 Task: Toggle the rebase when sync option in the git.
Action: Mouse moved to (20, 550)
Screenshot: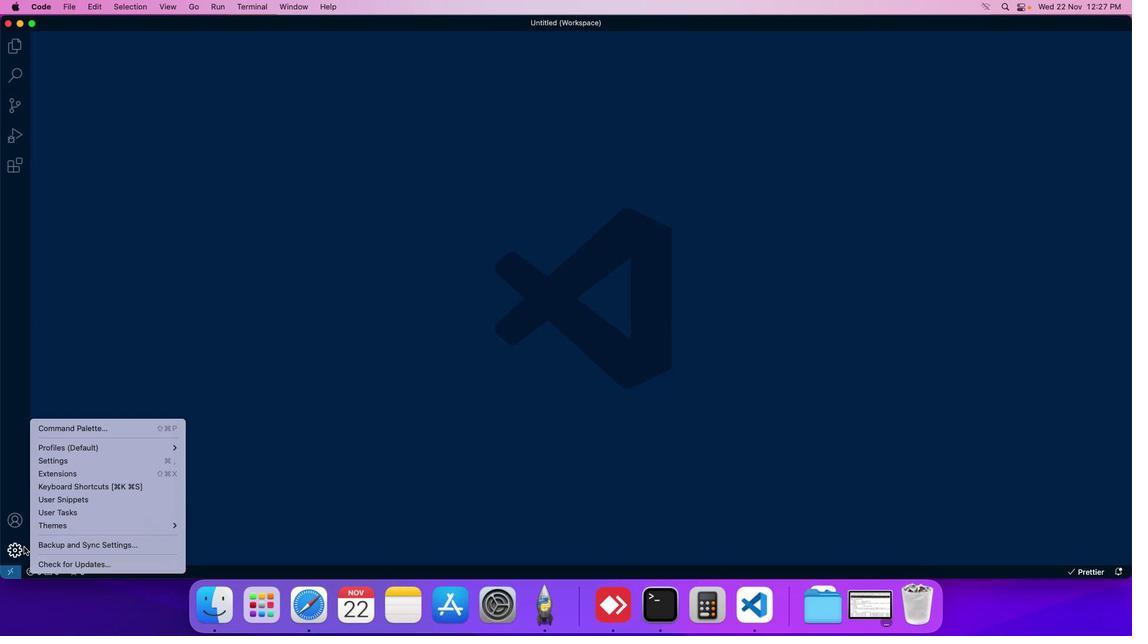 
Action: Mouse pressed left at (20, 550)
Screenshot: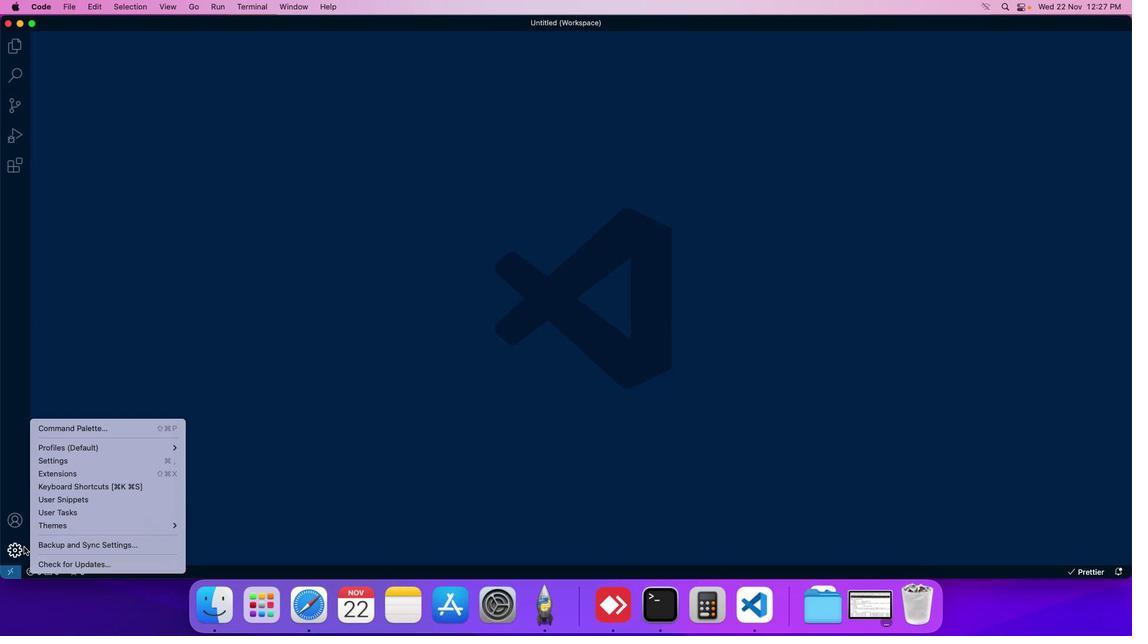 
Action: Mouse moved to (66, 463)
Screenshot: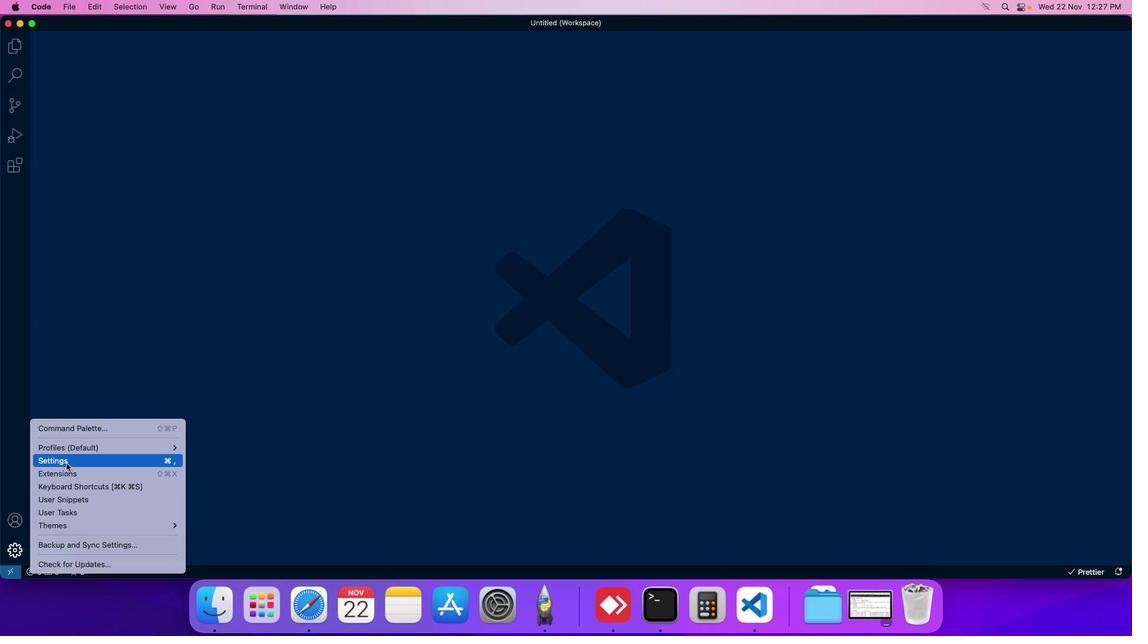 
Action: Mouse pressed left at (66, 463)
Screenshot: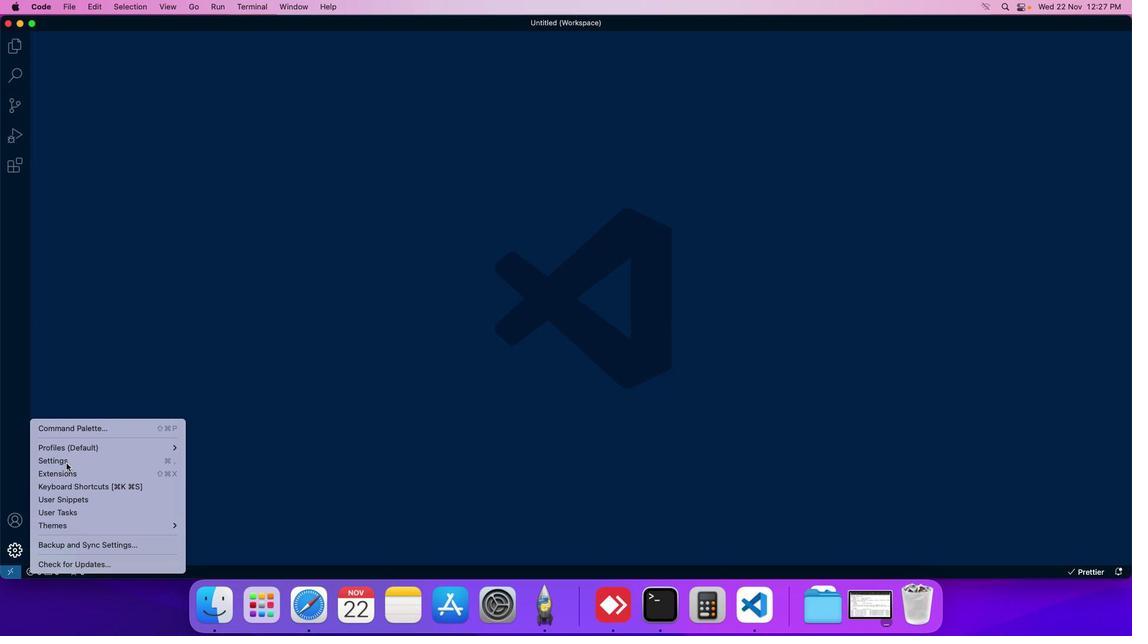 
Action: Mouse moved to (284, 97)
Screenshot: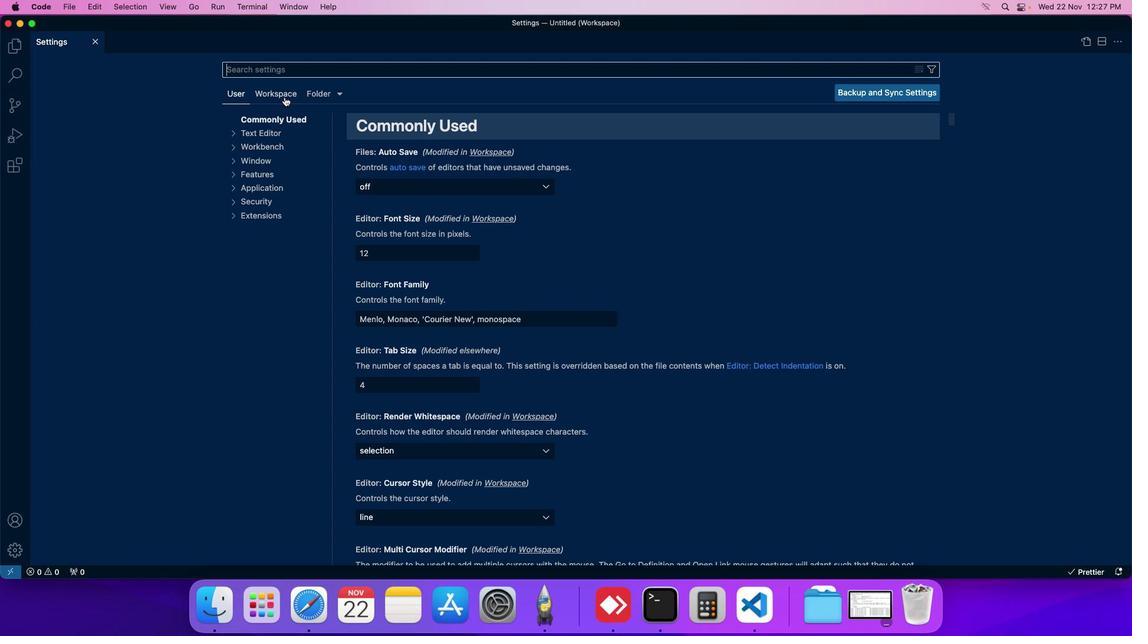 
Action: Mouse pressed left at (284, 97)
Screenshot: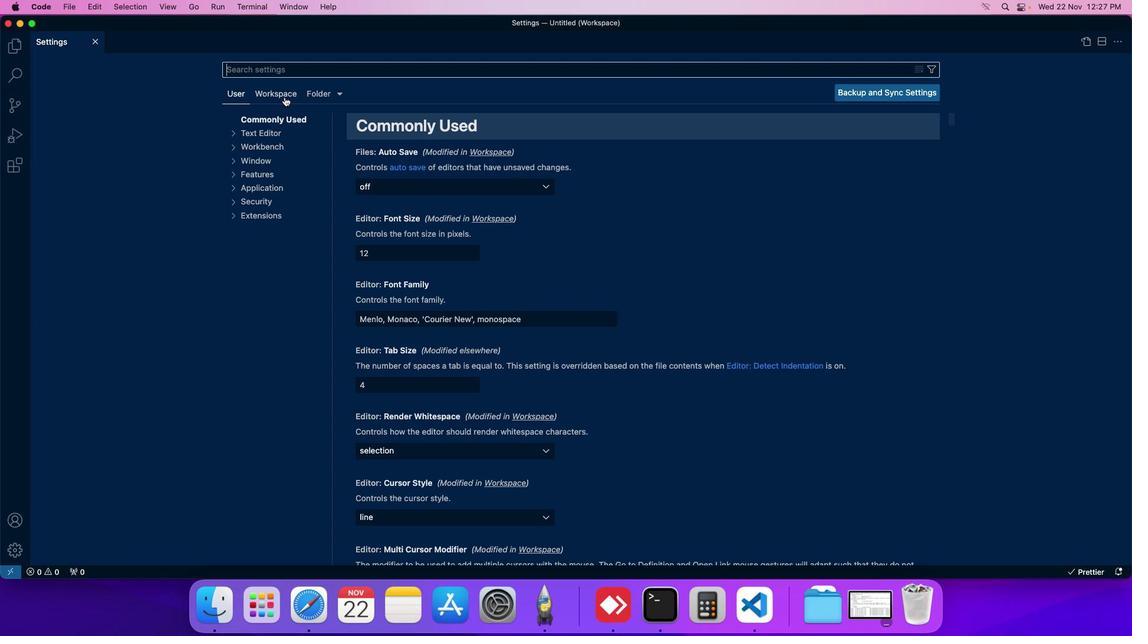 
Action: Mouse moved to (274, 199)
Screenshot: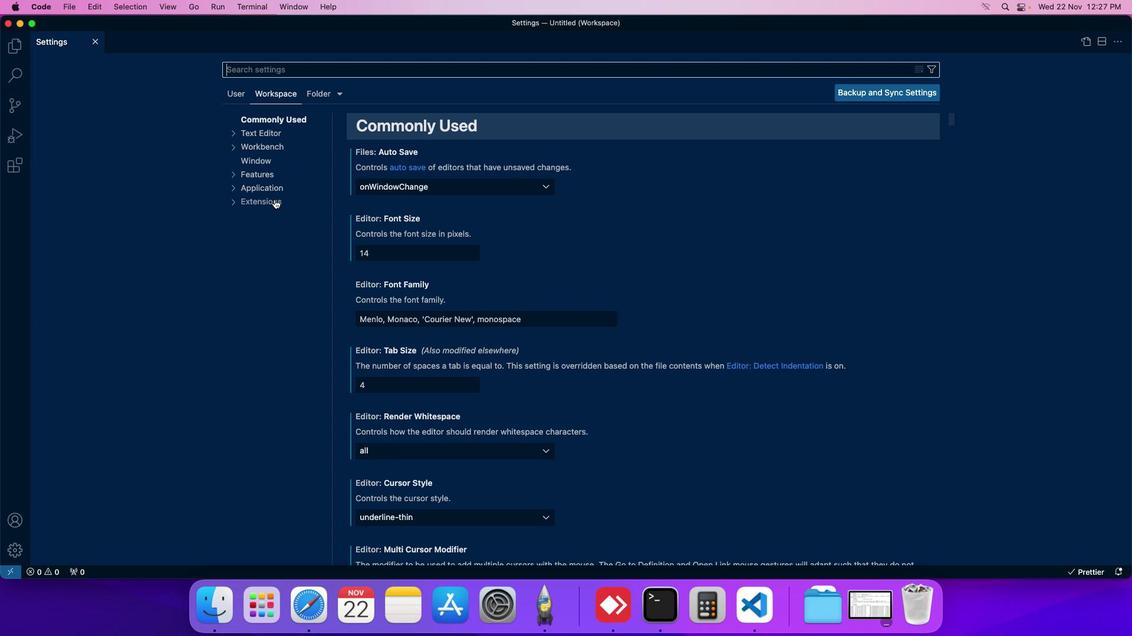 
Action: Mouse pressed left at (274, 199)
Screenshot: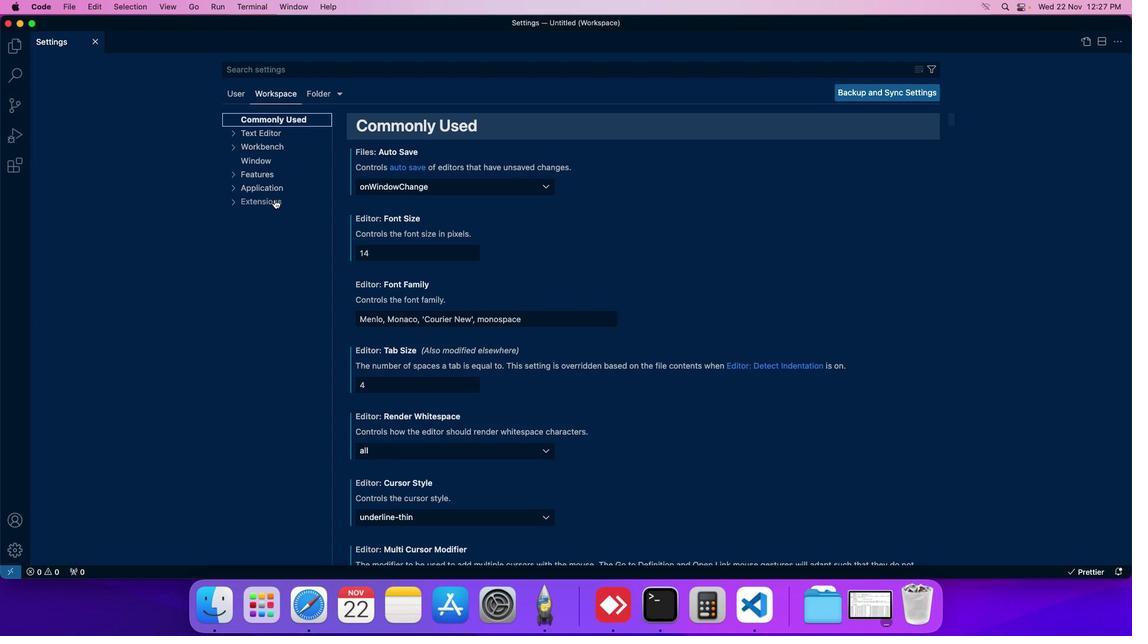 
Action: Mouse moved to (270, 254)
Screenshot: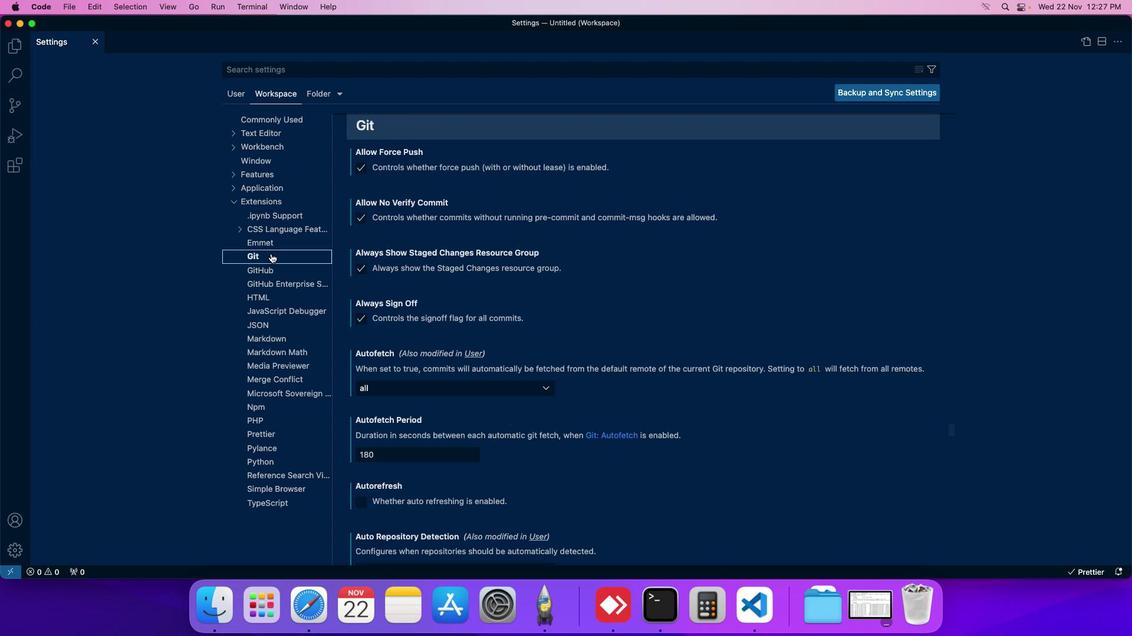 
Action: Mouse pressed left at (270, 254)
Screenshot: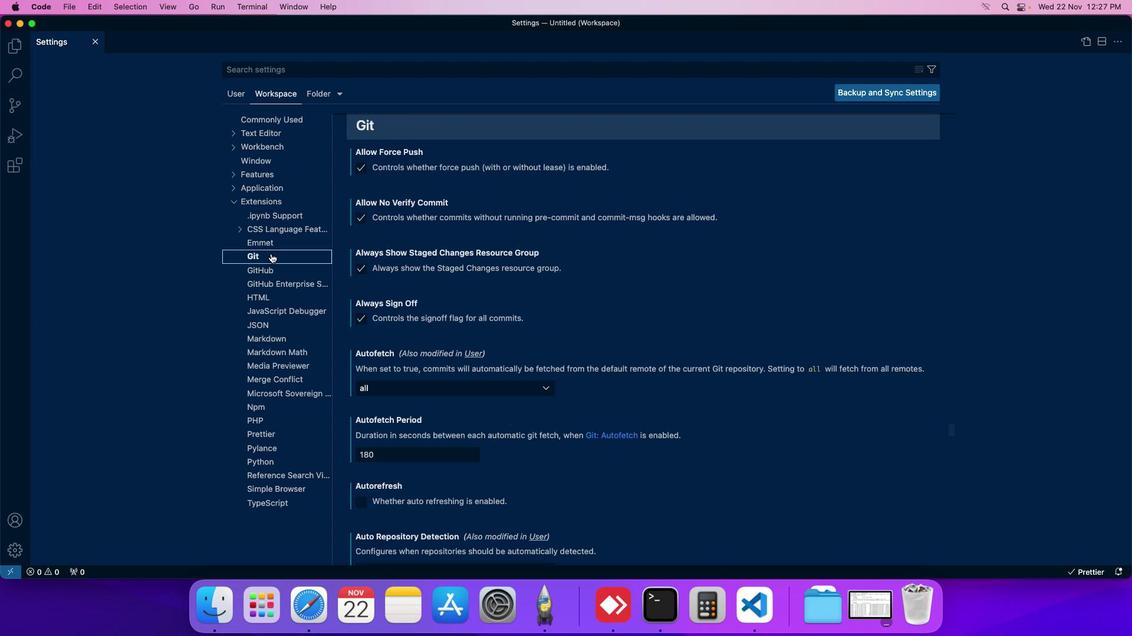 
Action: Mouse moved to (439, 298)
Screenshot: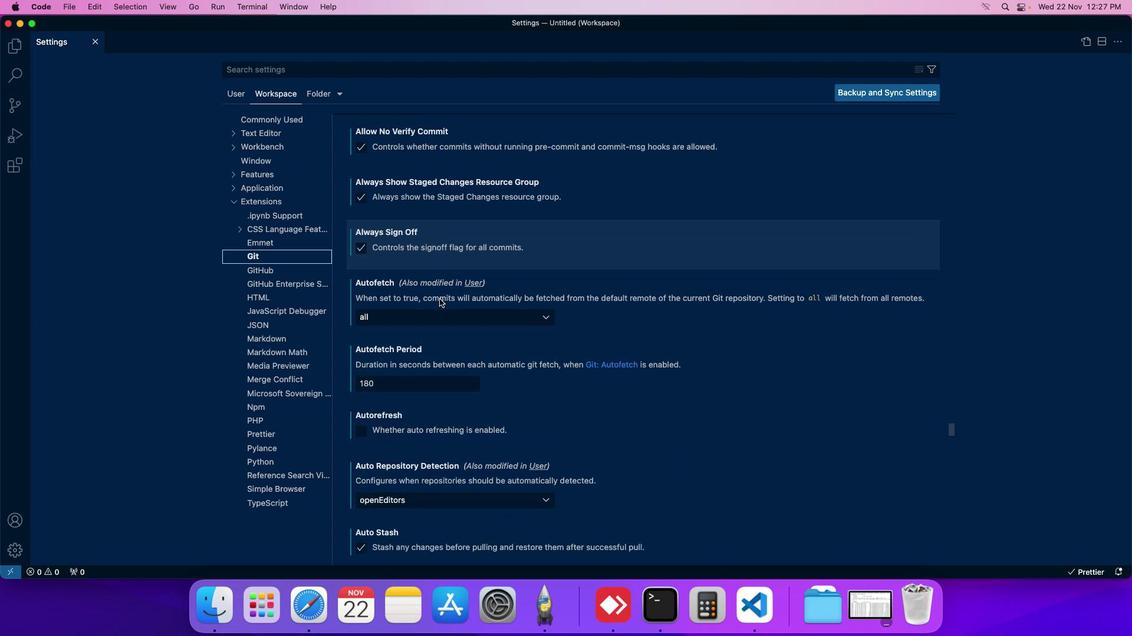 
Action: Mouse scrolled (439, 298) with delta (0, 0)
Screenshot: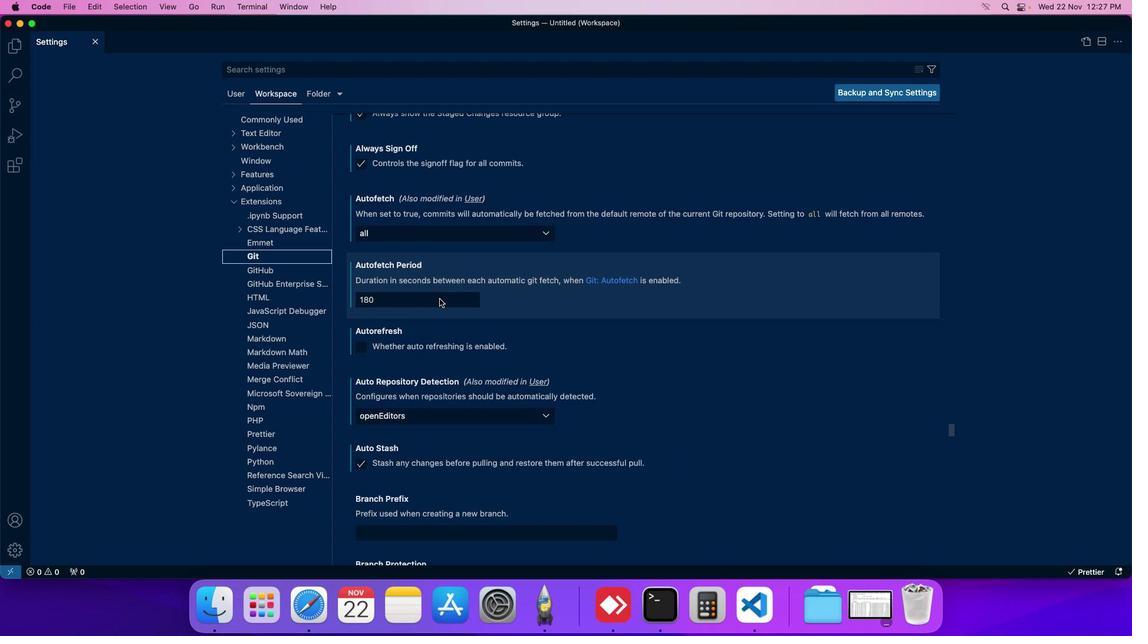 
Action: Mouse scrolled (439, 298) with delta (0, 0)
Screenshot: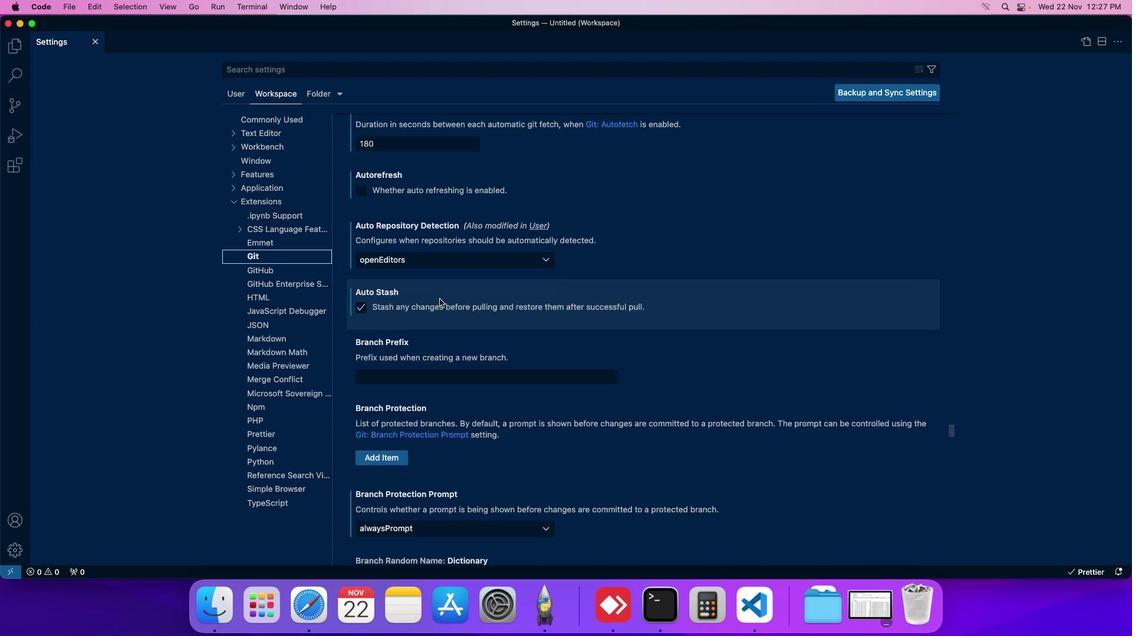
Action: Mouse scrolled (439, 298) with delta (0, 0)
Screenshot: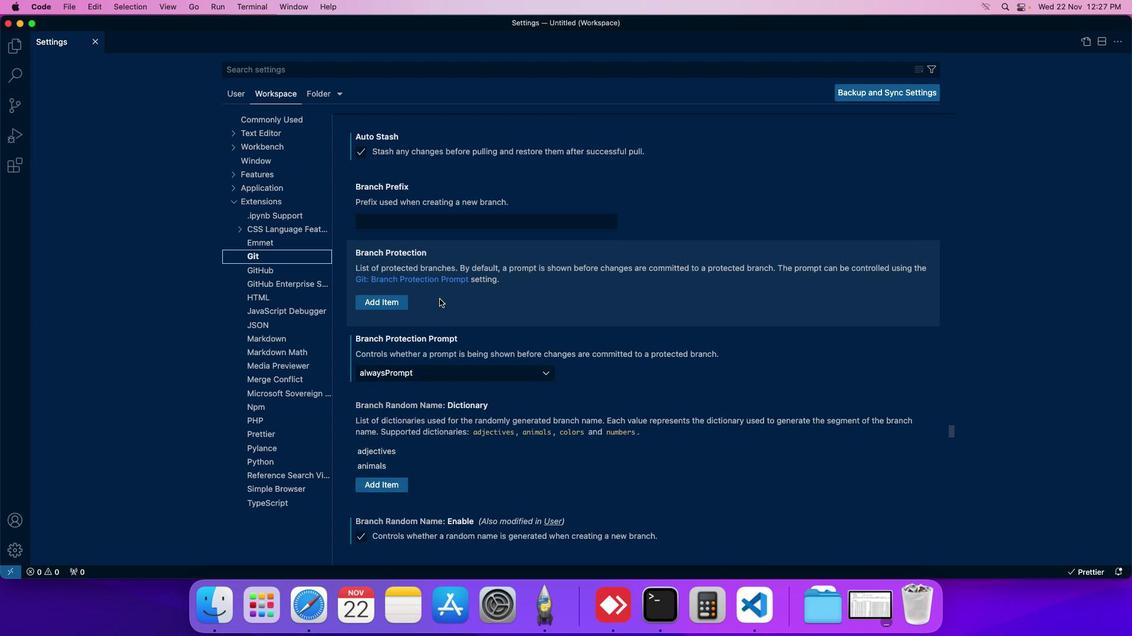 
Action: Mouse scrolled (439, 298) with delta (0, 0)
Screenshot: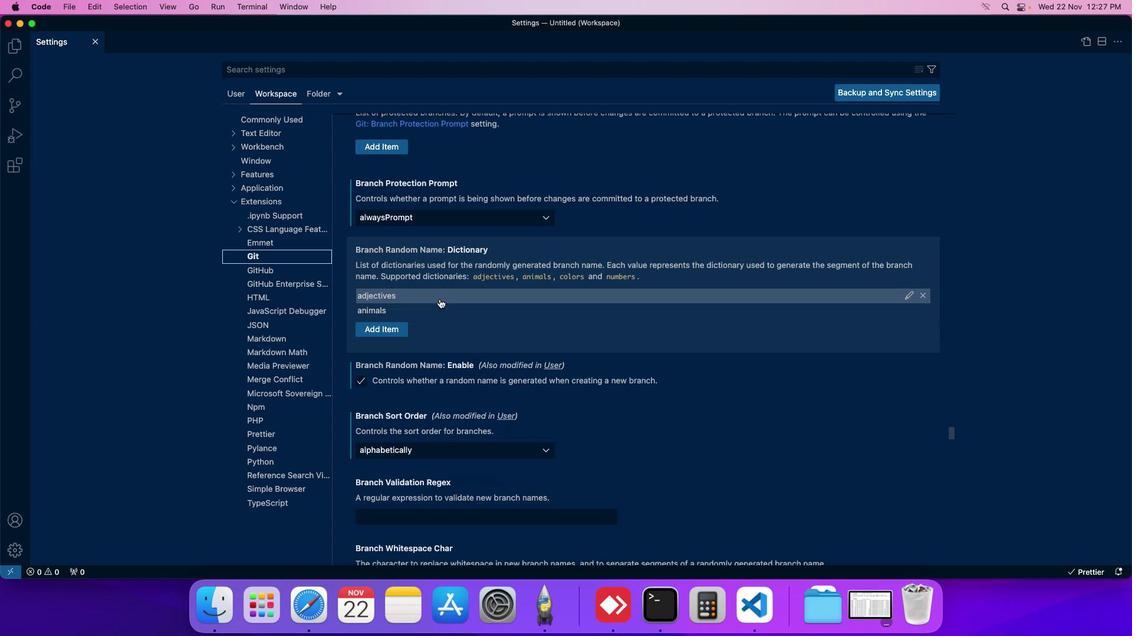 
Action: Mouse scrolled (439, 298) with delta (0, 0)
Screenshot: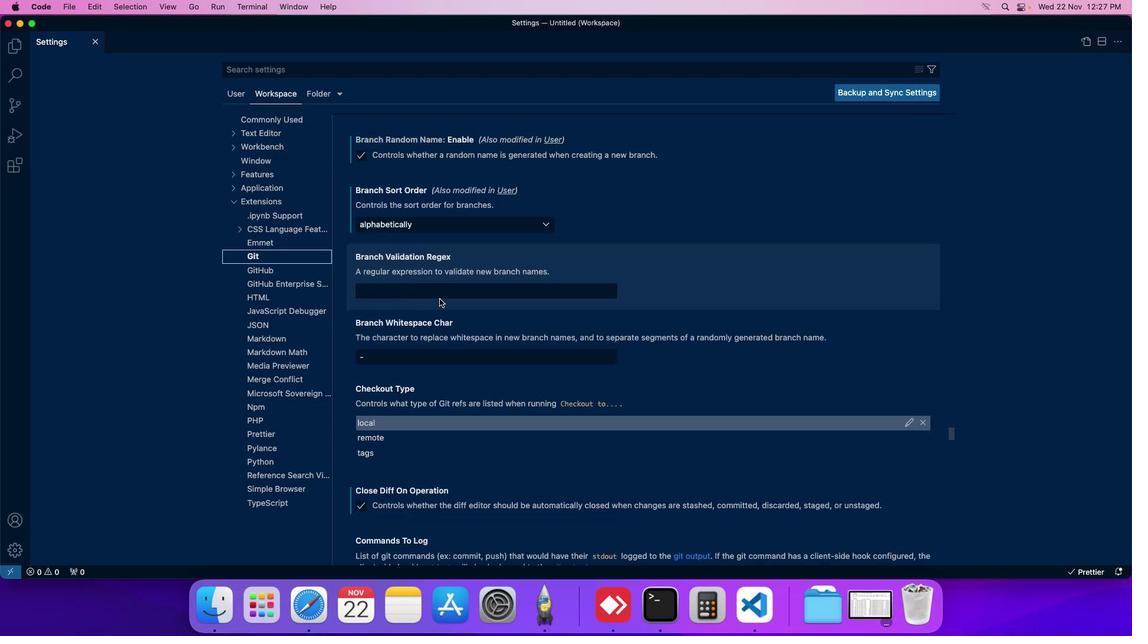 
Action: Mouse scrolled (439, 298) with delta (0, 0)
Screenshot: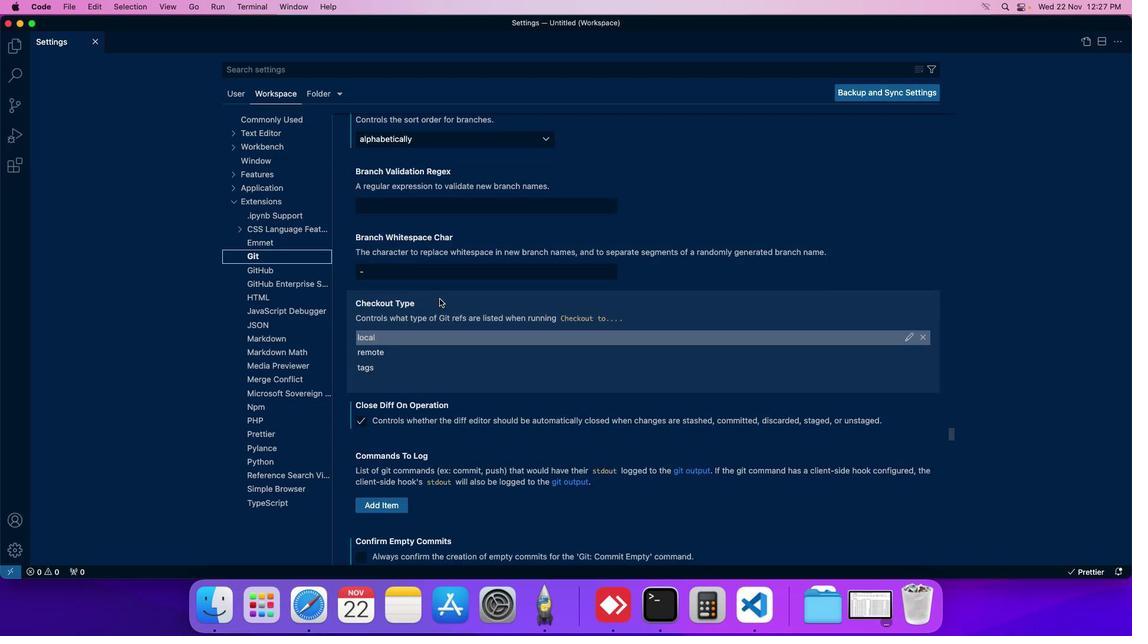 
Action: Mouse scrolled (439, 298) with delta (0, 0)
Screenshot: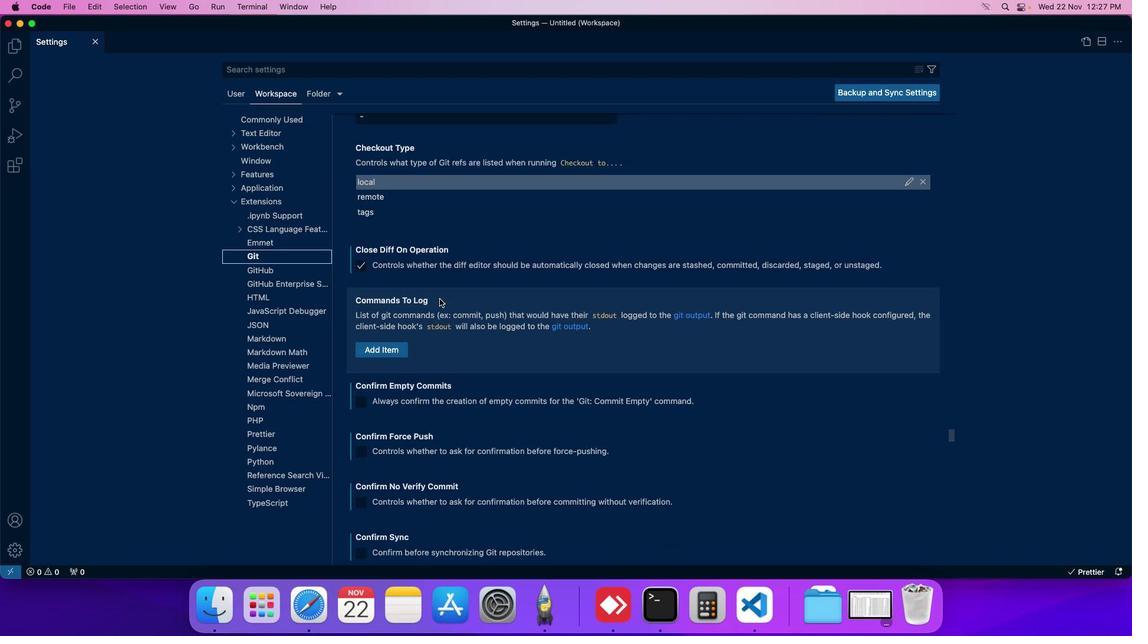 
Action: Mouse scrolled (439, 298) with delta (0, 0)
Screenshot: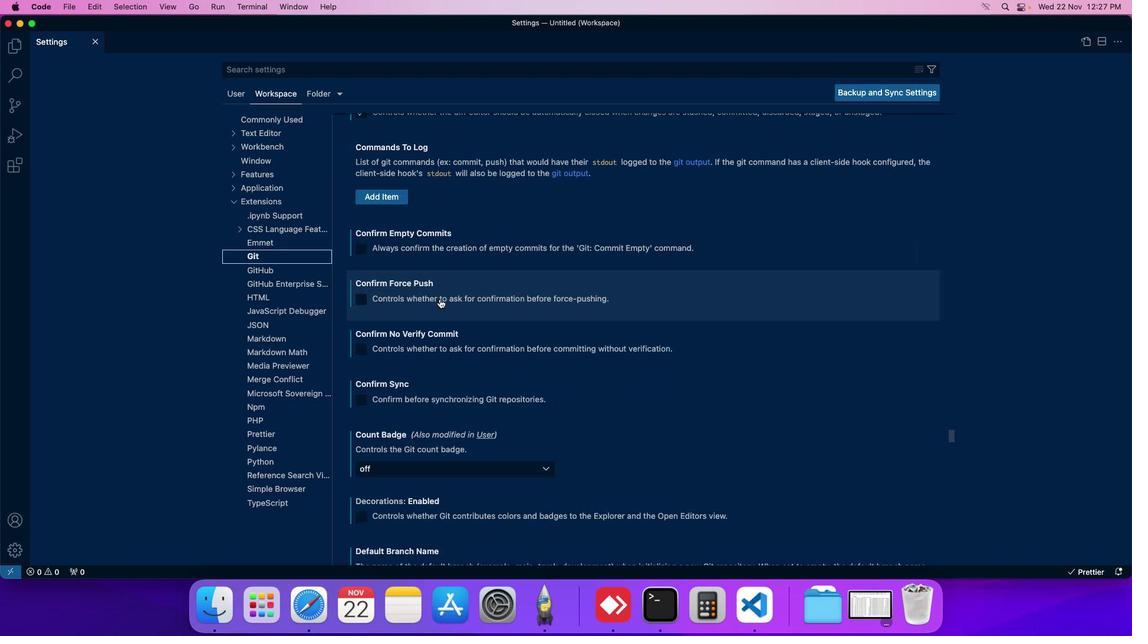 
Action: Mouse scrolled (439, 298) with delta (0, 0)
Screenshot: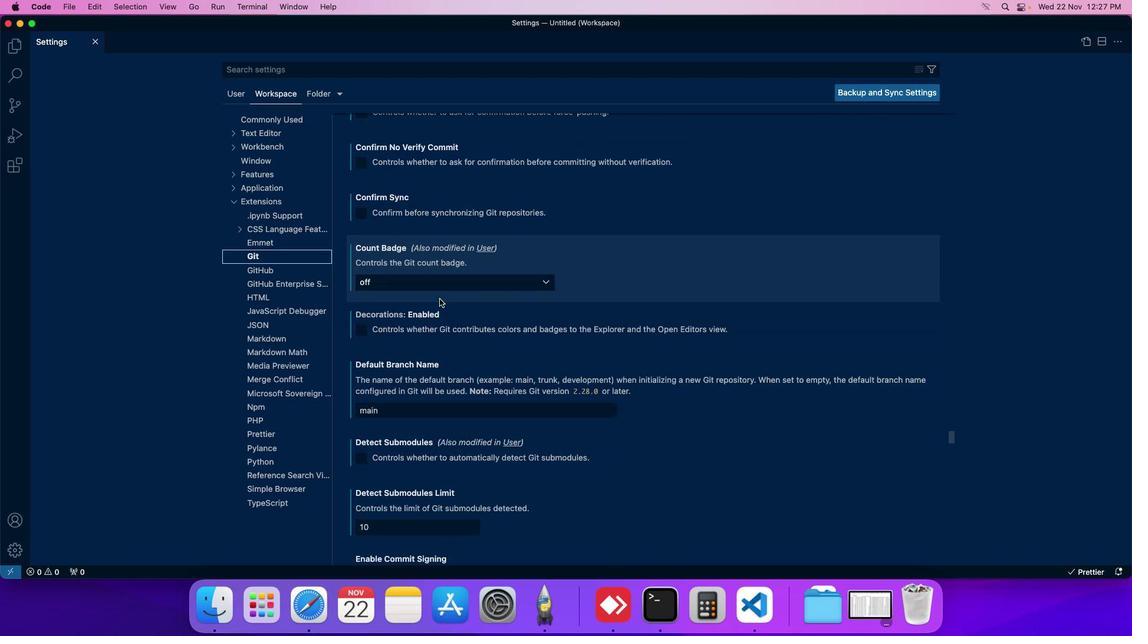 
Action: Mouse scrolled (439, 298) with delta (0, 0)
Screenshot: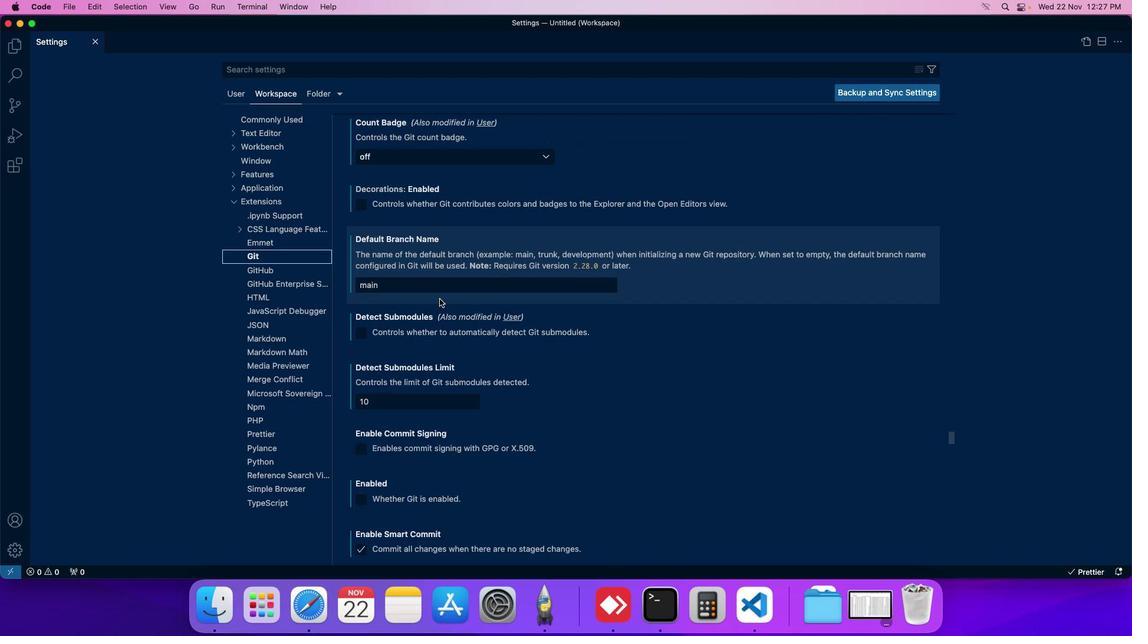 
Action: Mouse scrolled (439, 298) with delta (0, 0)
Screenshot: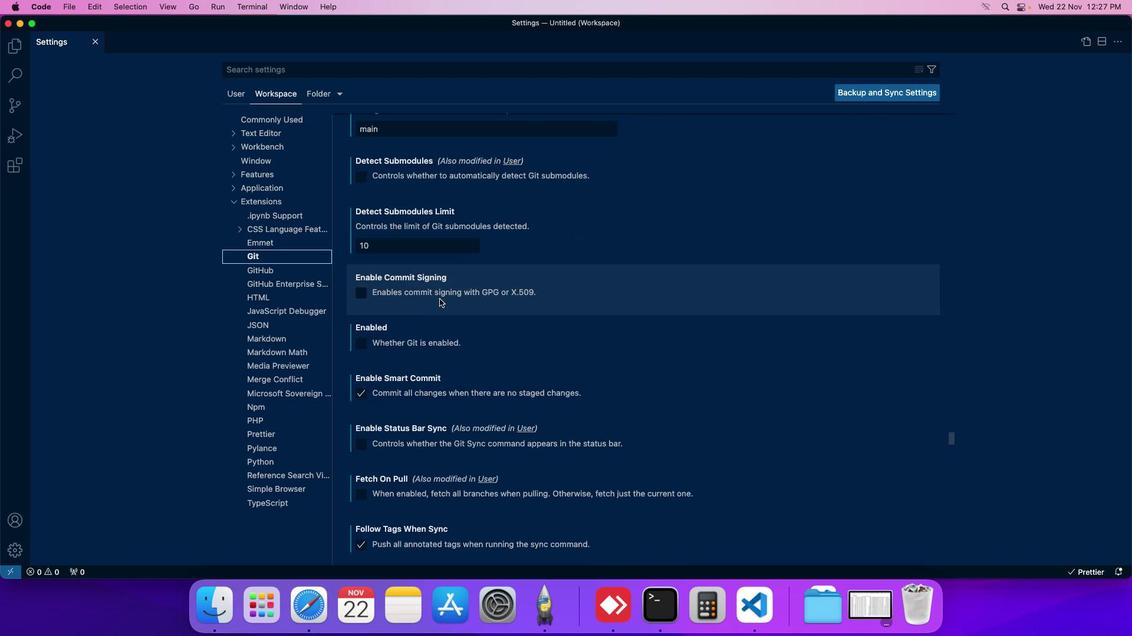 
Action: Mouse scrolled (439, 298) with delta (0, 0)
Screenshot: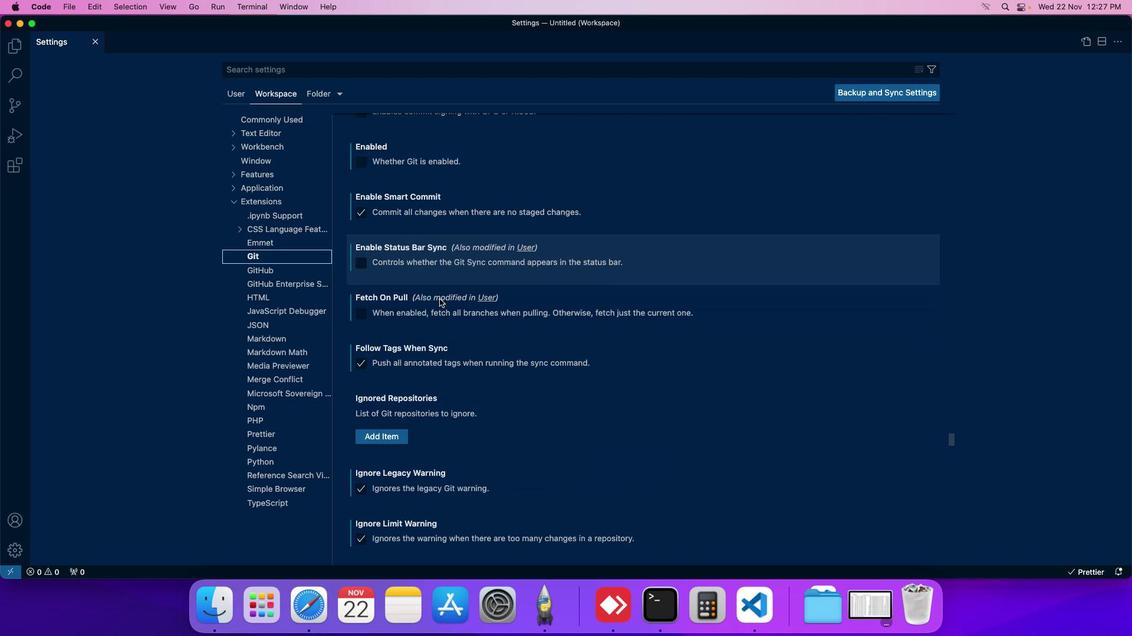 
Action: Mouse scrolled (439, 298) with delta (0, 0)
Screenshot: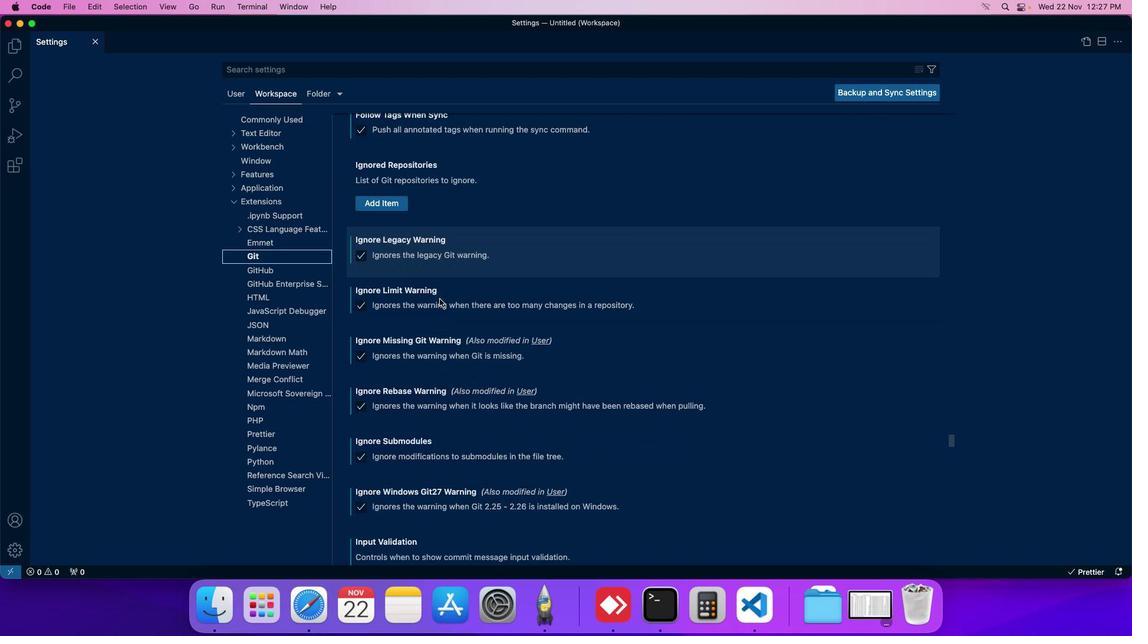 
Action: Mouse scrolled (439, 298) with delta (0, 0)
Screenshot: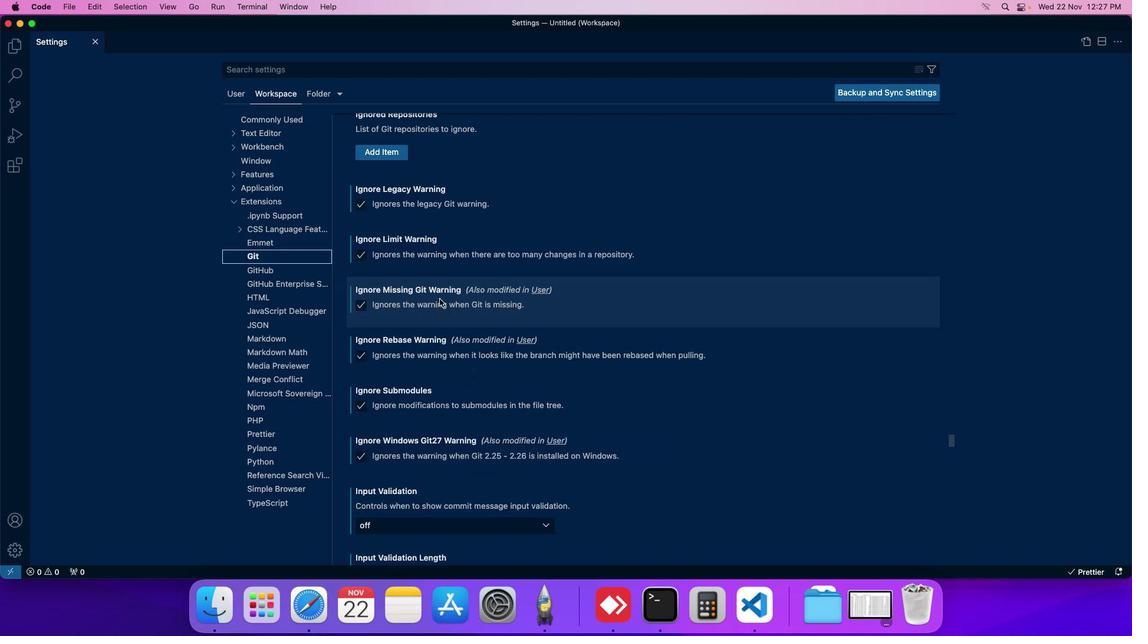 
Action: Mouse scrolled (439, 298) with delta (0, 0)
Screenshot: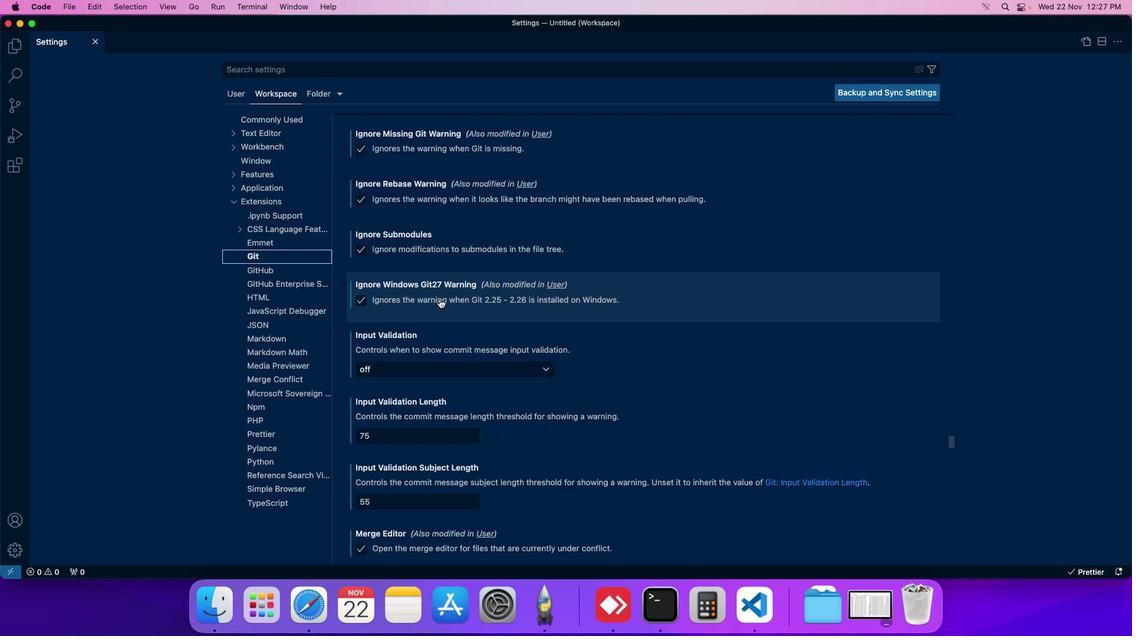 
Action: Mouse scrolled (439, 298) with delta (0, 0)
Screenshot: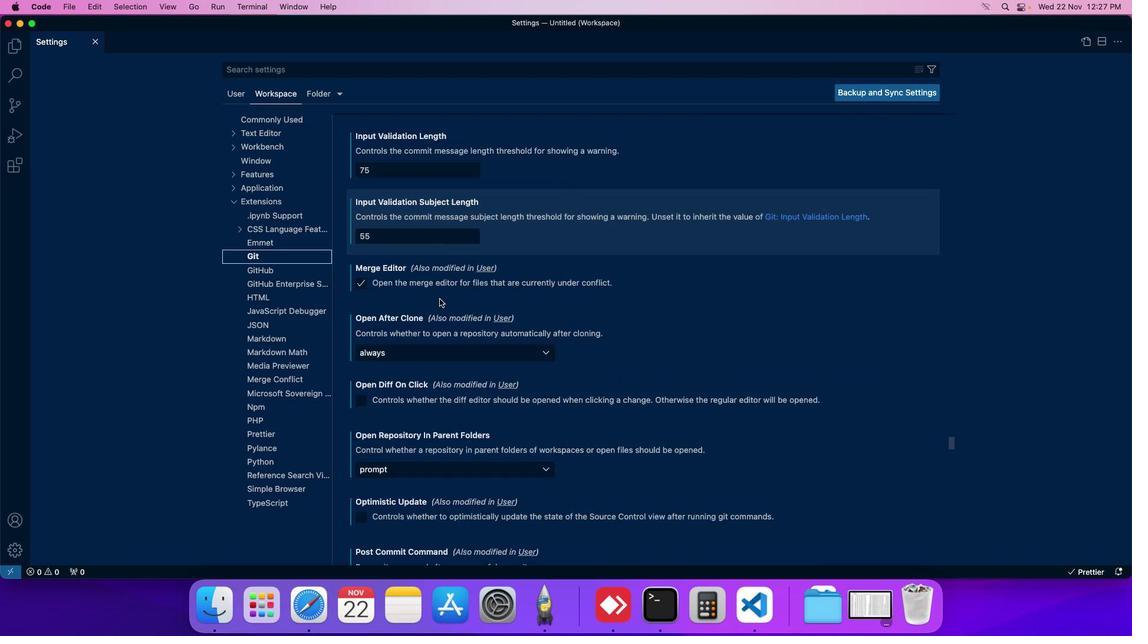 
Action: Mouse scrolled (439, 298) with delta (0, 0)
Screenshot: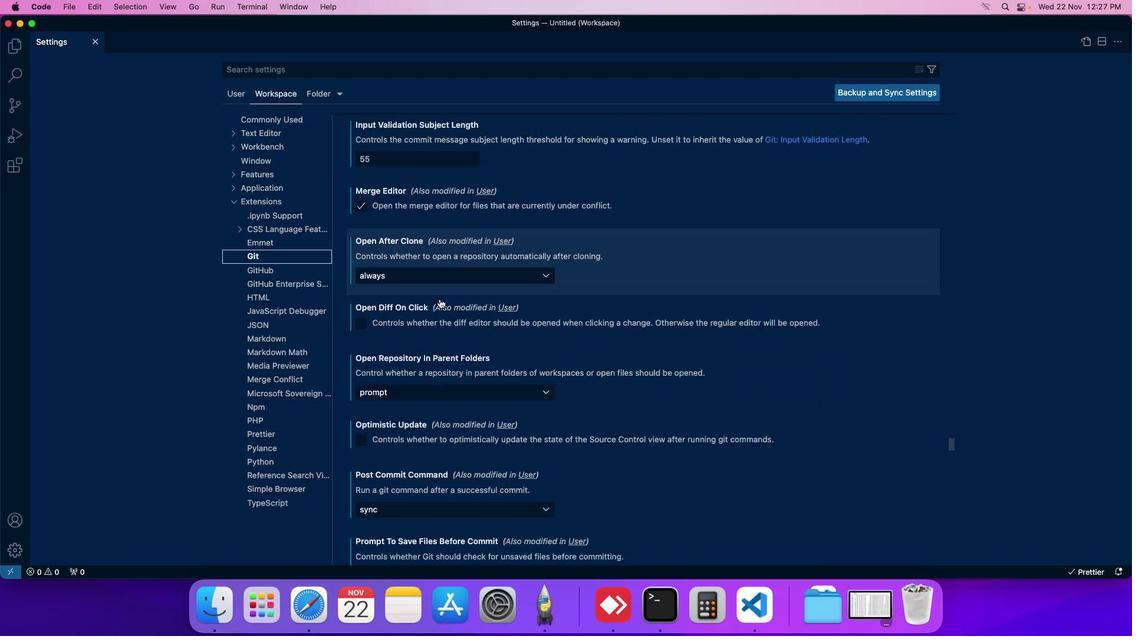 
Action: Mouse scrolled (439, 298) with delta (0, 0)
Screenshot: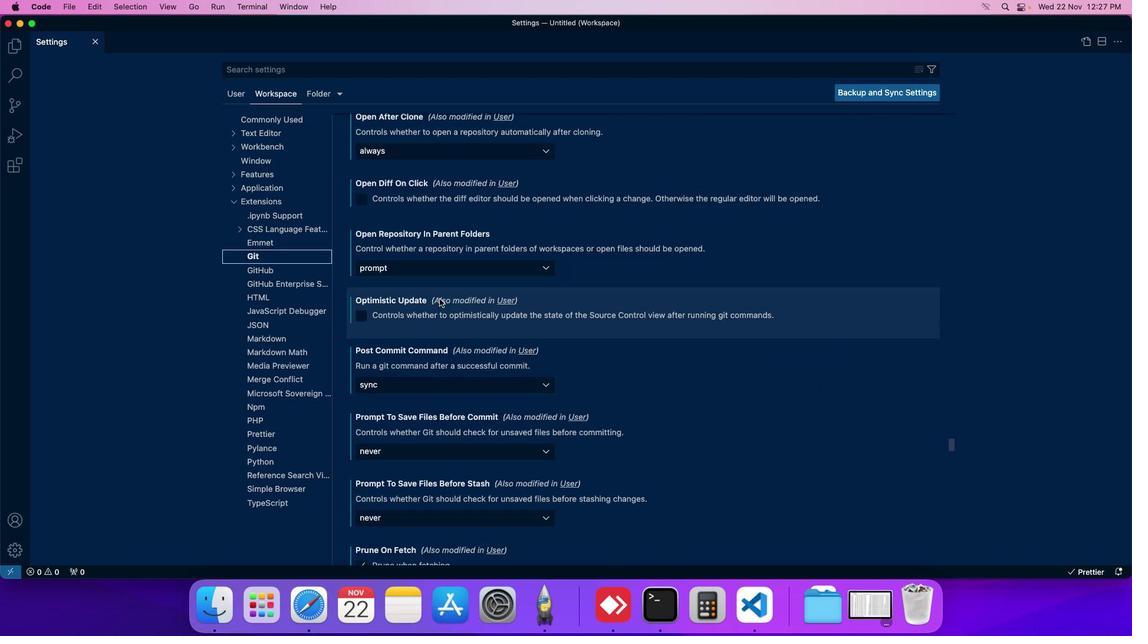 
Action: Mouse scrolled (439, 298) with delta (0, 0)
Screenshot: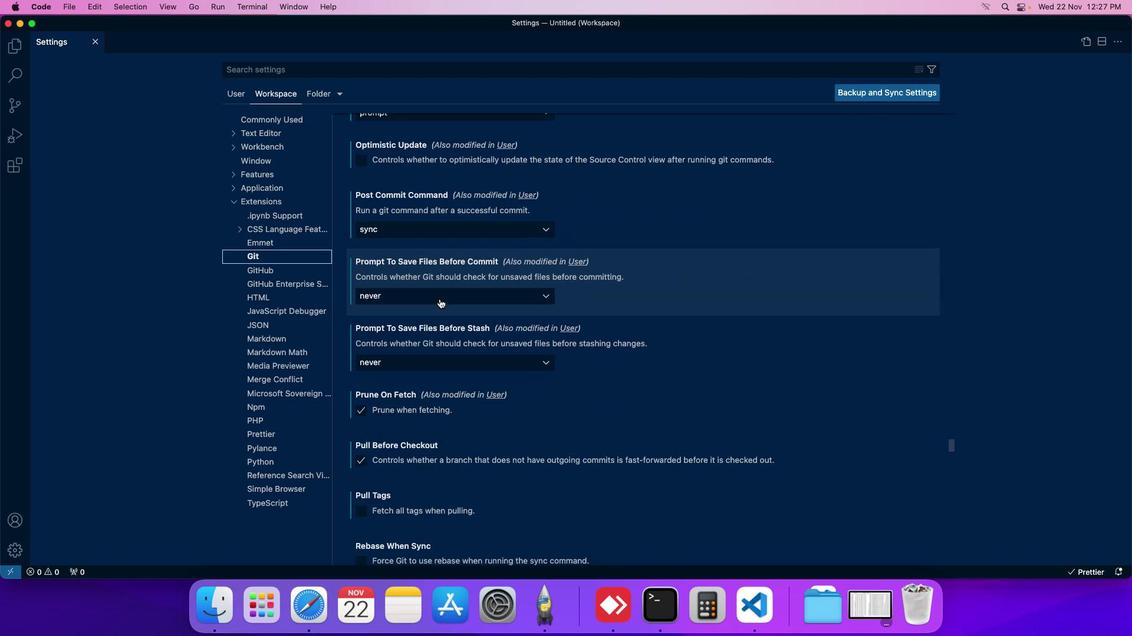 
Action: Mouse scrolled (439, 298) with delta (0, 0)
Screenshot: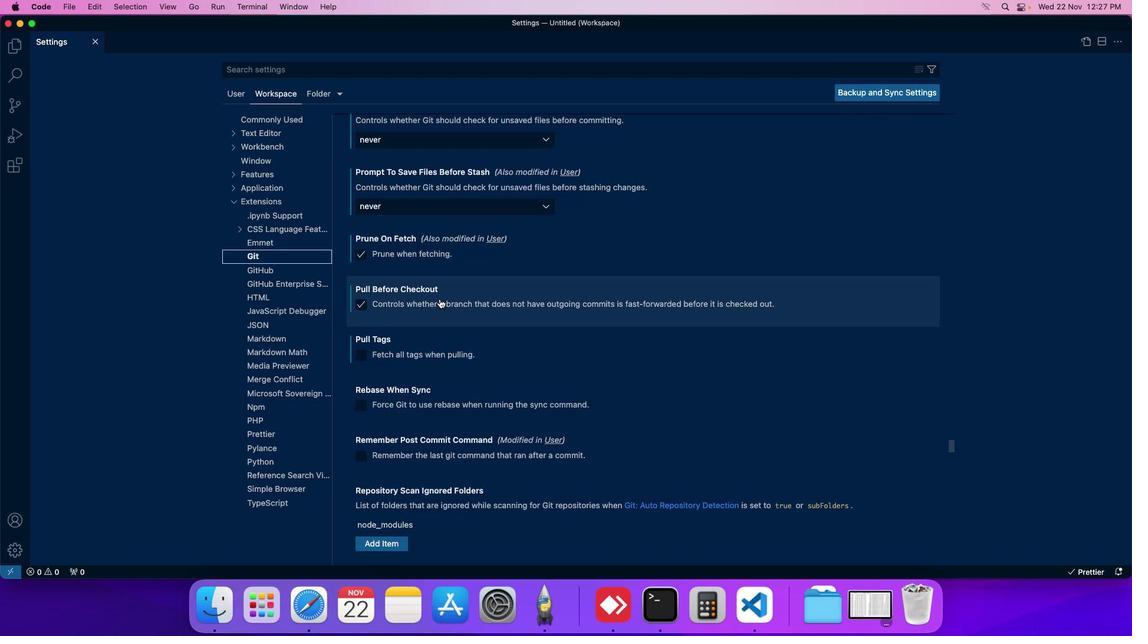 
Action: Mouse scrolled (439, 298) with delta (0, 0)
Screenshot: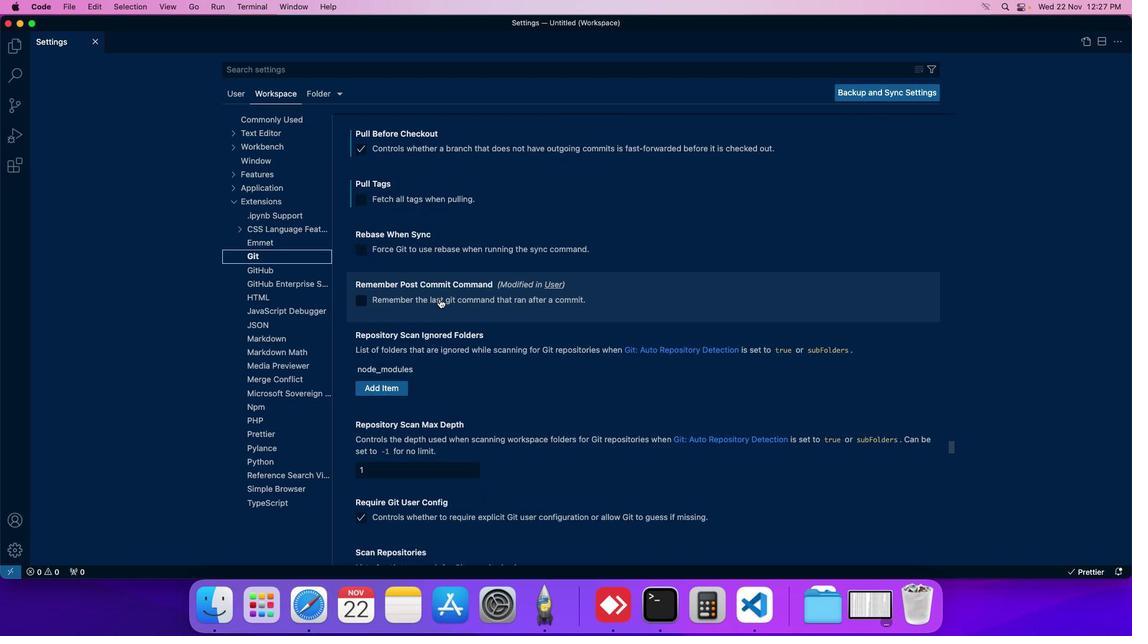
Action: Mouse moved to (363, 251)
Screenshot: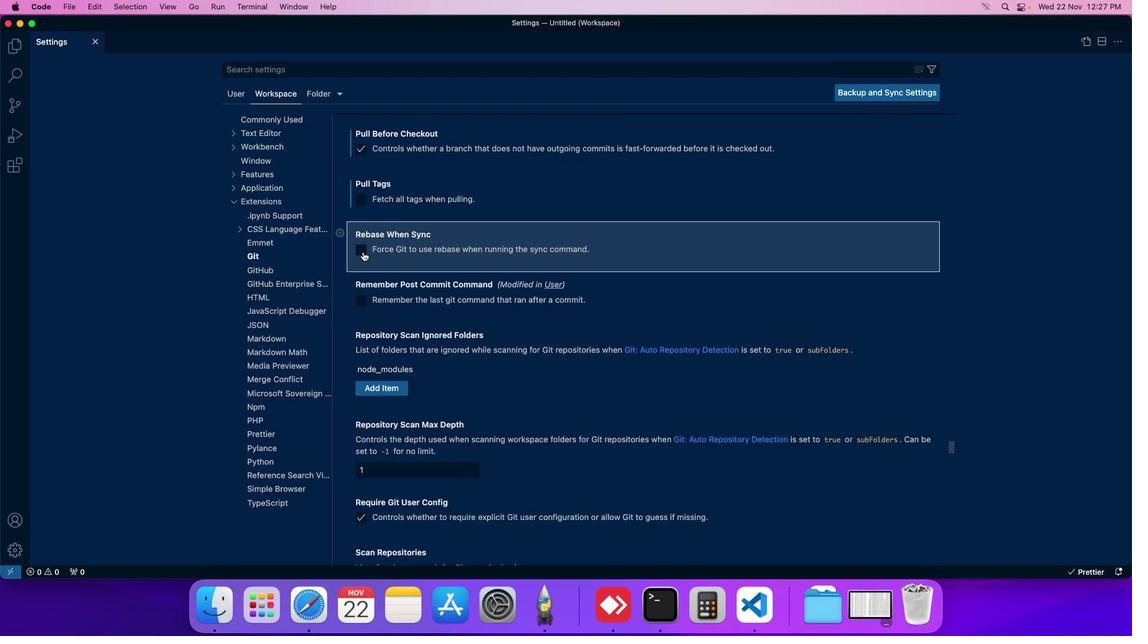 
Action: Mouse pressed left at (363, 251)
Screenshot: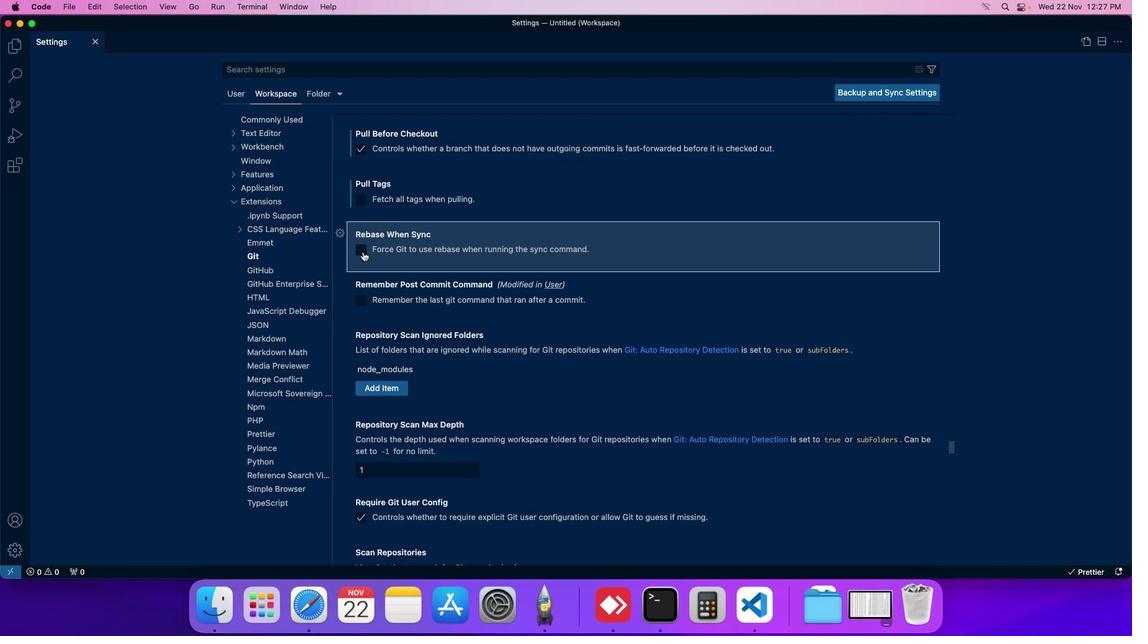 
Action: Mouse moved to (364, 253)
Screenshot: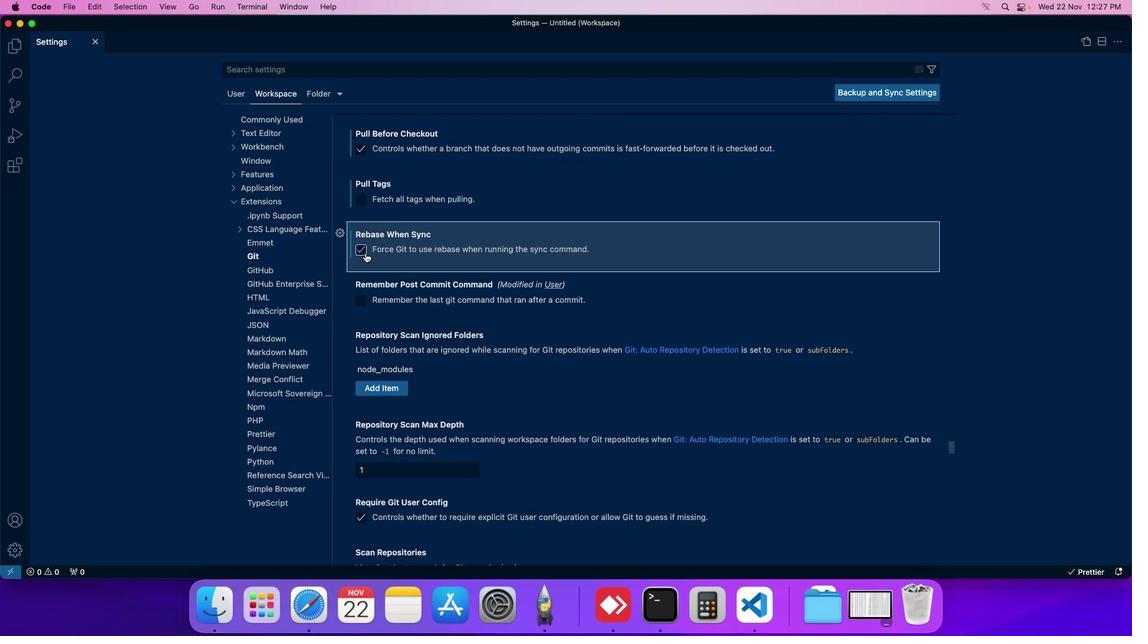 
